 Task: Reset the filters.
Action: Mouse moved to (14, 63)
Screenshot: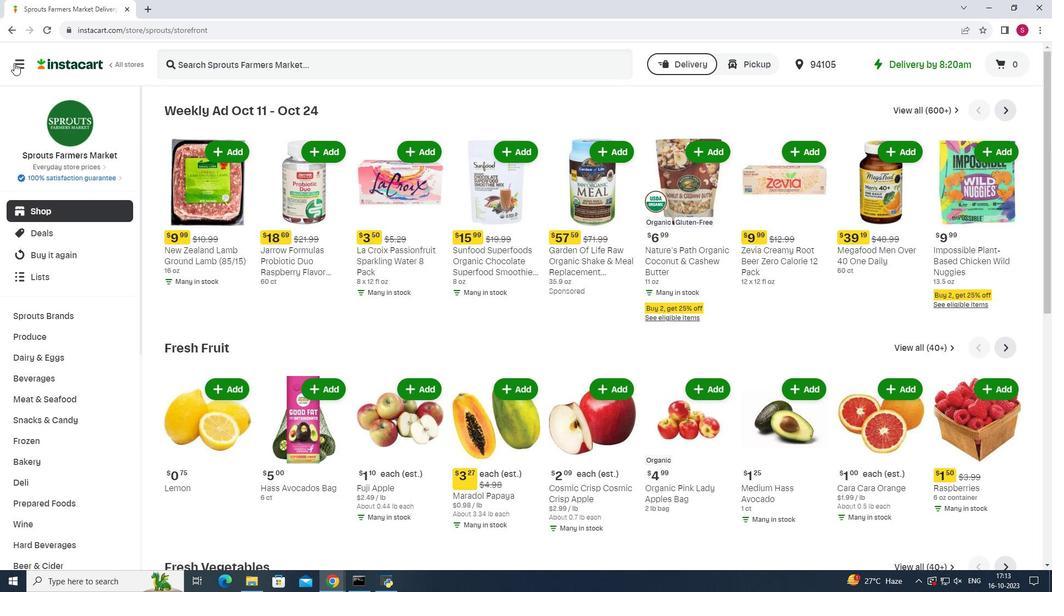 
Action: Mouse pressed left at (14, 63)
Screenshot: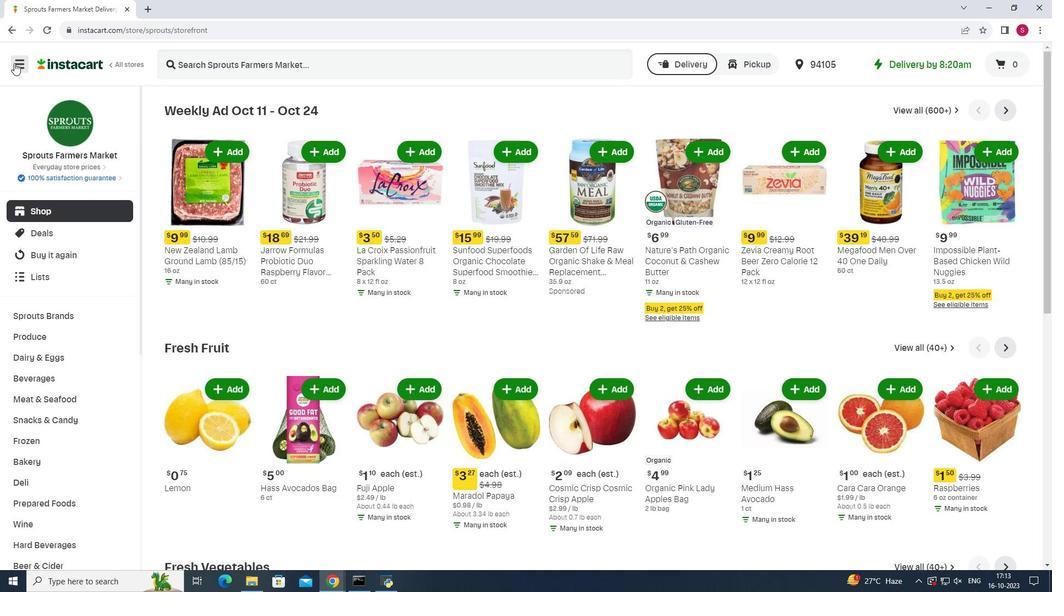 
Action: Mouse moved to (58, 286)
Screenshot: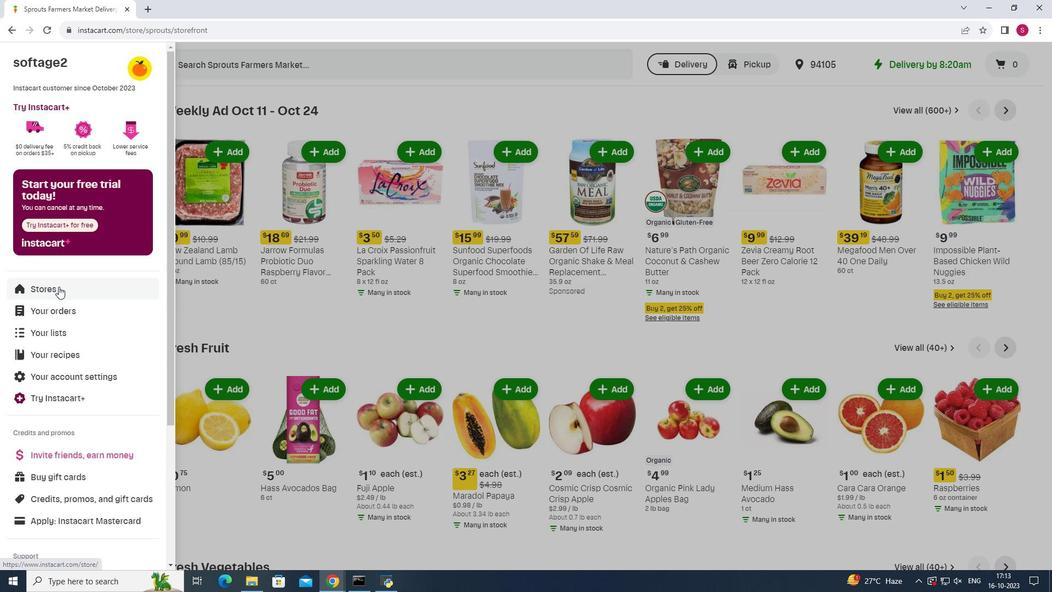 
Action: Mouse pressed left at (58, 286)
Screenshot: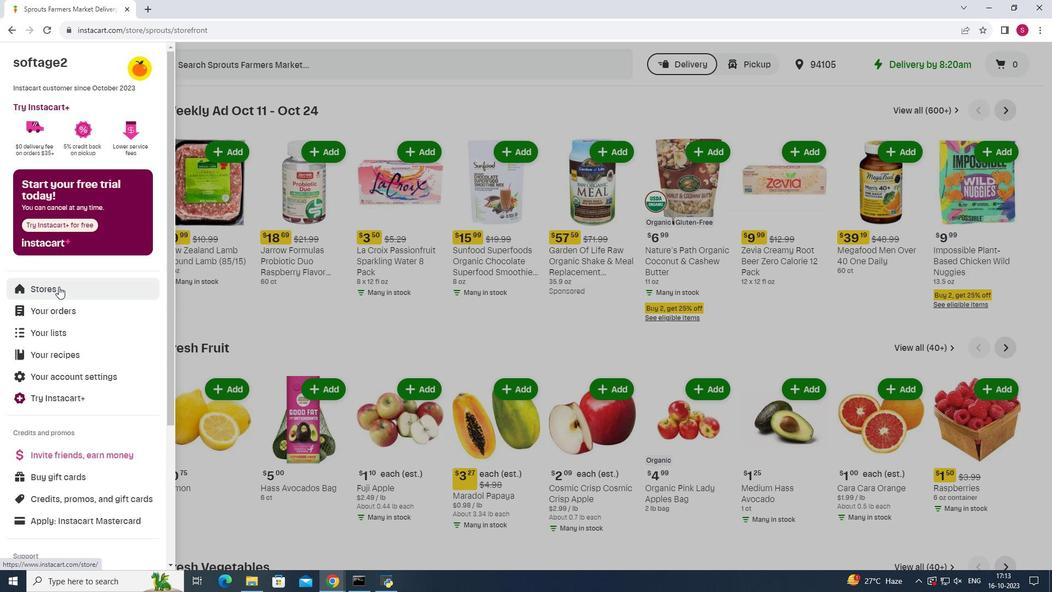 
Action: Mouse moved to (259, 93)
Screenshot: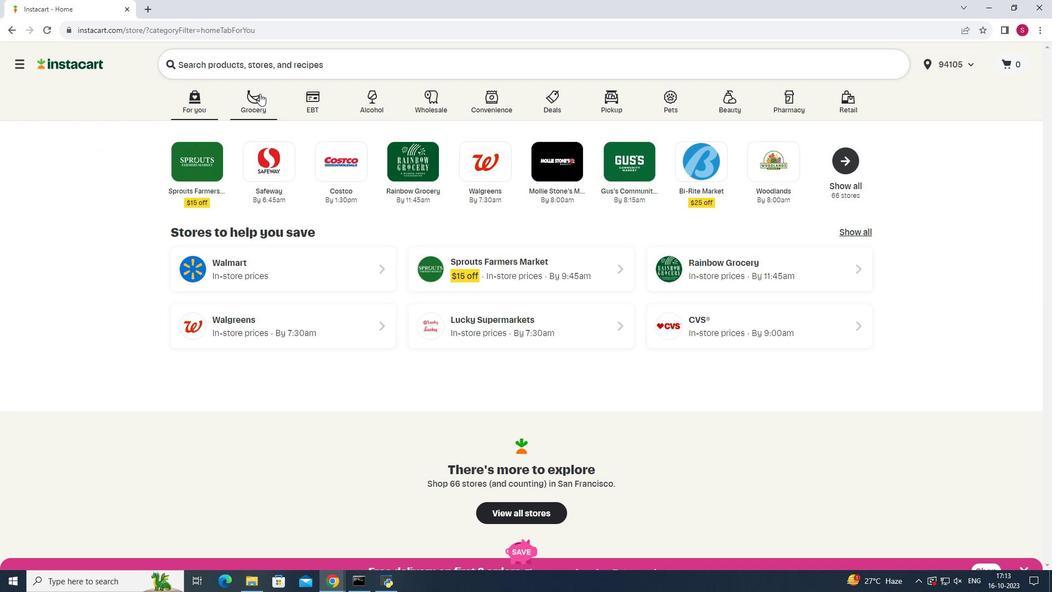 
Action: Mouse pressed left at (259, 93)
Screenshot: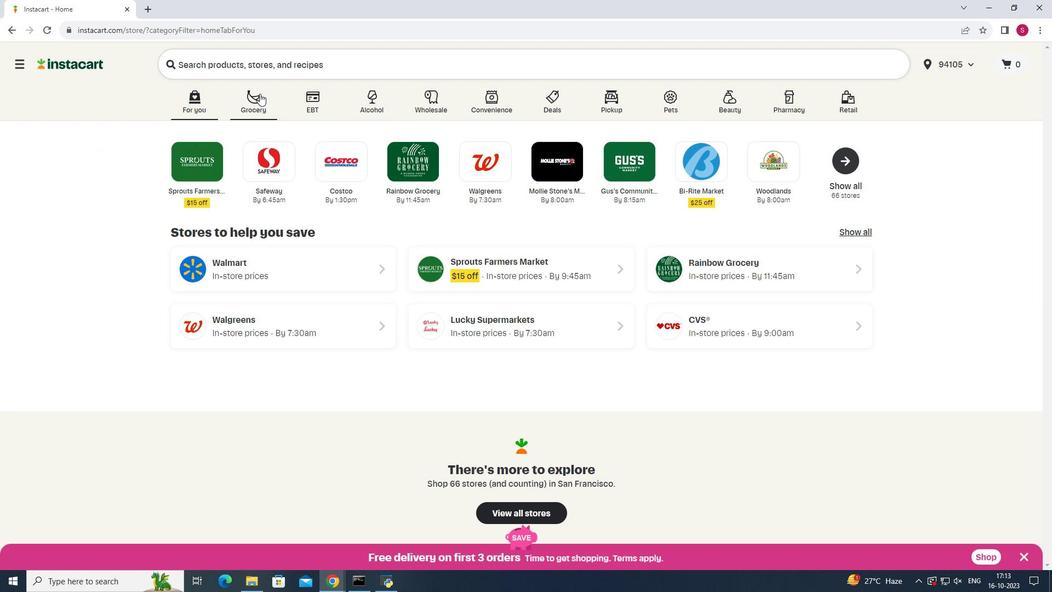 
Action: Mouse moved to (774, 155)
Screenshot: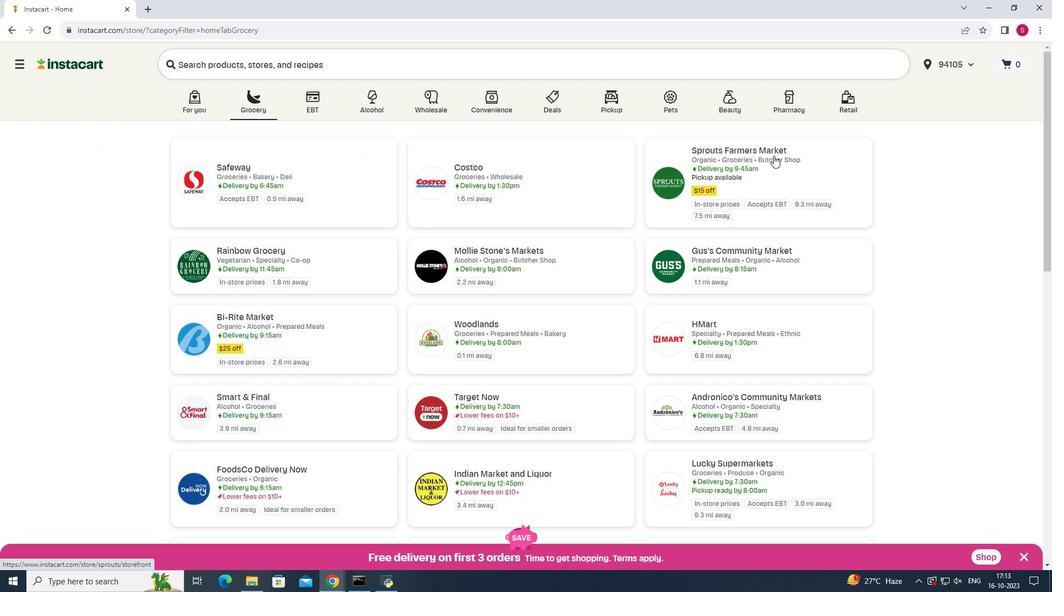 
Action: Mouse pressed left at (774, 155)
Screenshot: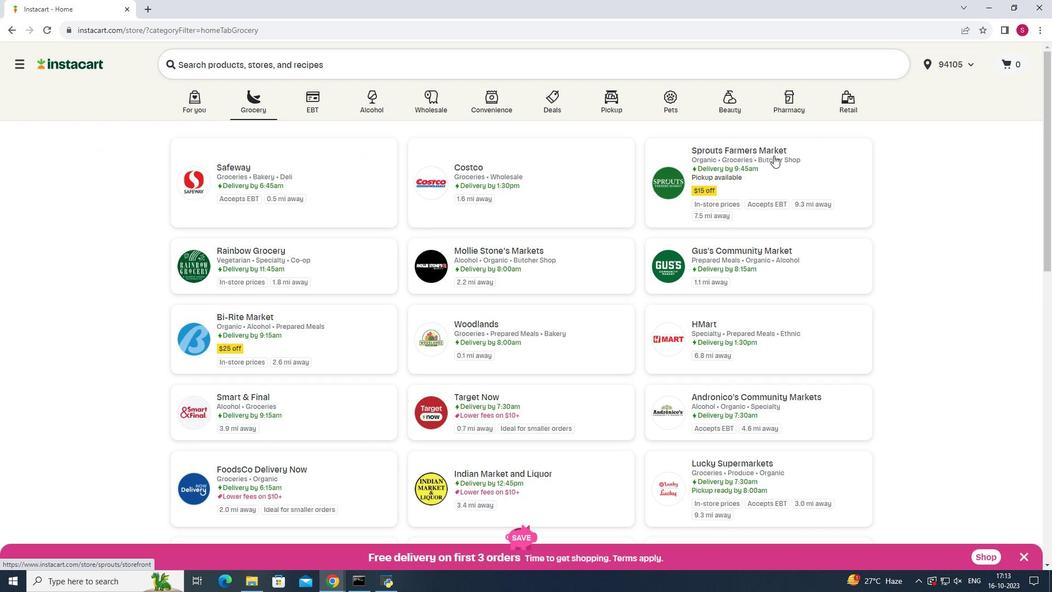 
Action: Mouse pressed left at (774, 155)
Screenshot: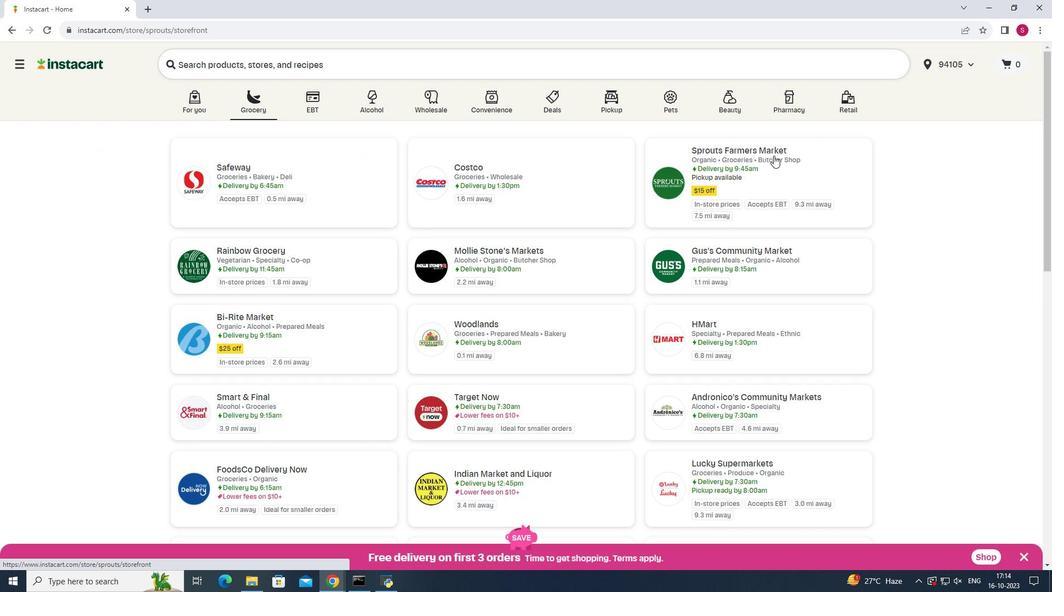 
Action: Mouse moved to (43, 393)
Screenshot: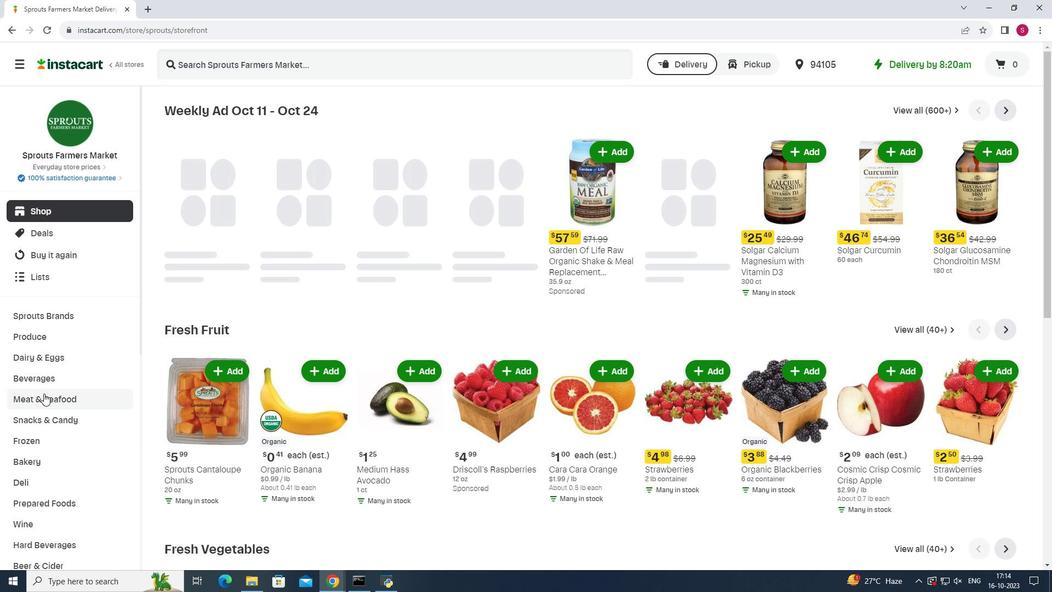 
Action: Mouse pressed left at (43, 393)
Screenshot: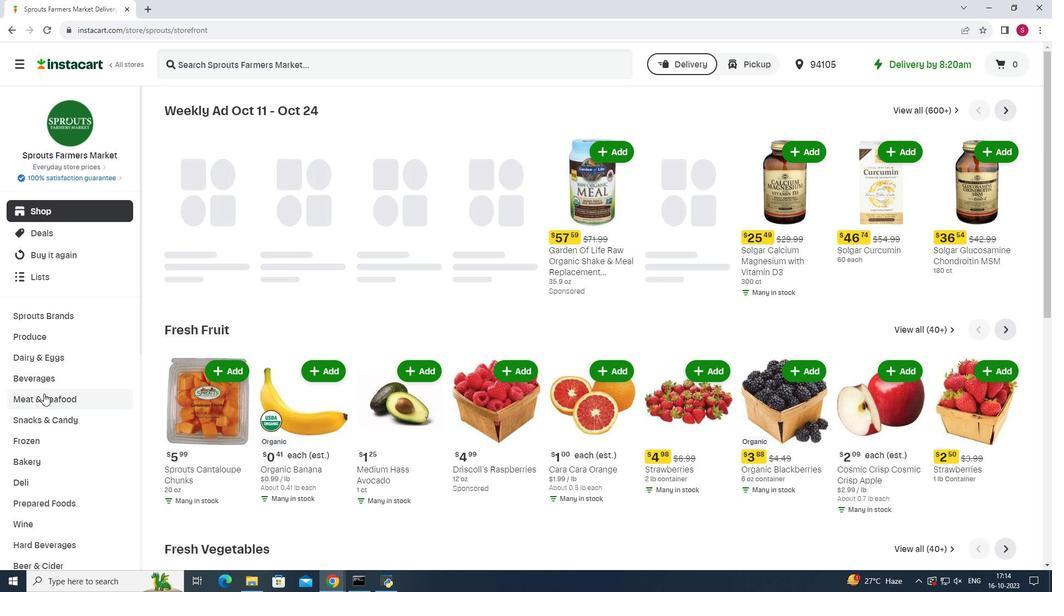 
Action: Mouse pressed left at (43, 393)
Screenshot: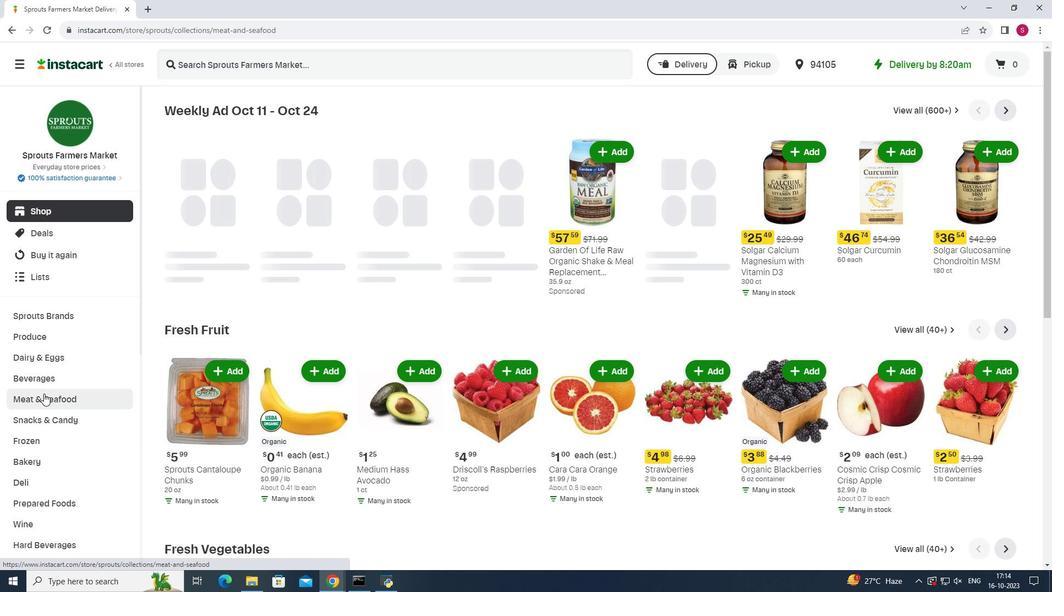 
Action: Mouse moved to (807, 133)
Screenshot: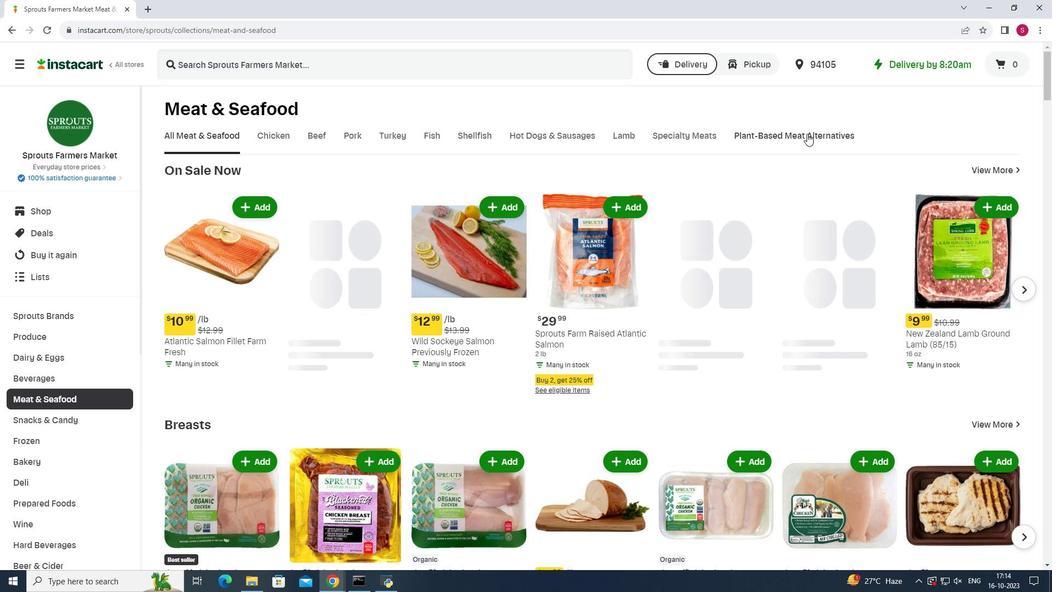 
Action: Mouse pressed left at (807, 133)
Screenshot: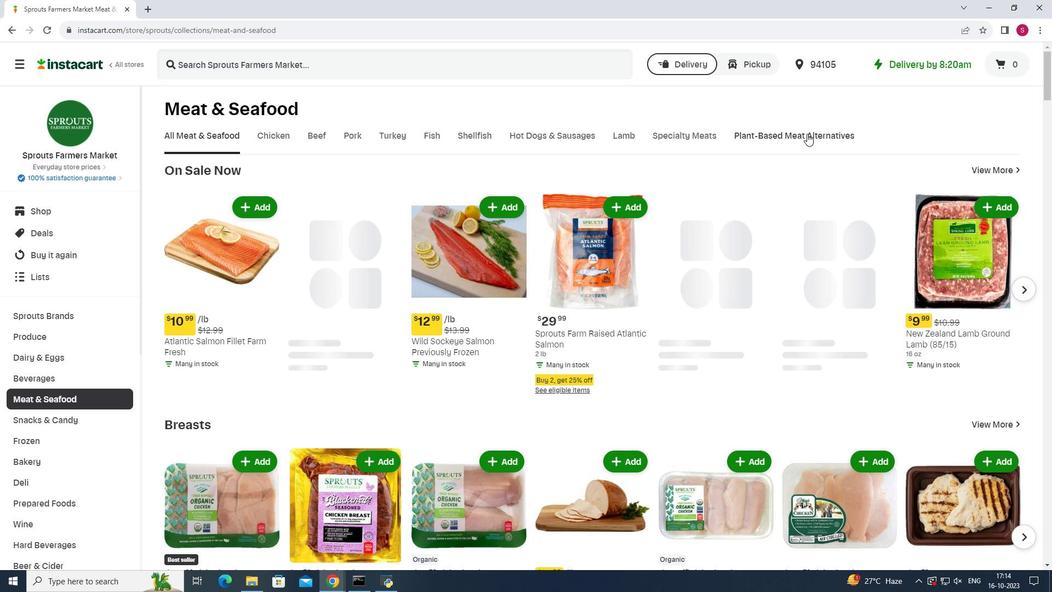
Action: Mouse moved to (410, 182)
Screenshot: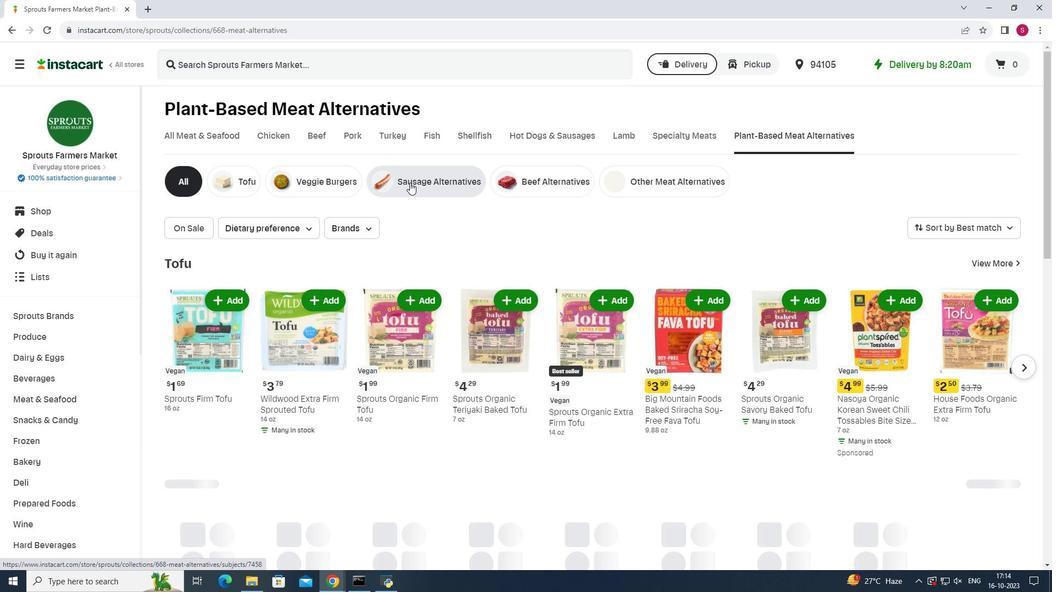 
Action: Mouse pressed left at (410, 182)
Screenshot: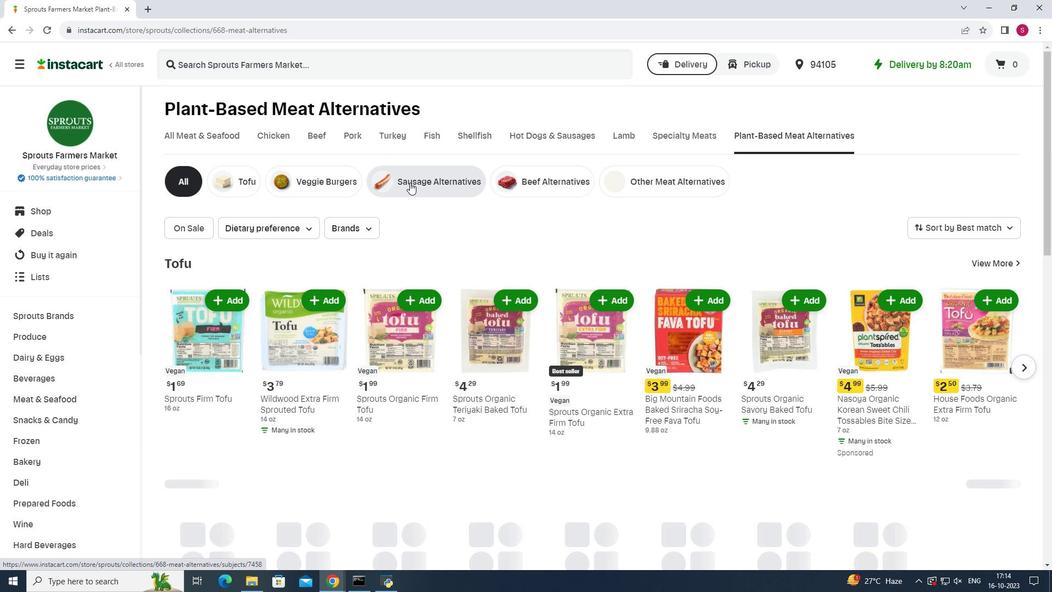 
Action: Mouse moved to (369, 228)
Screenshot: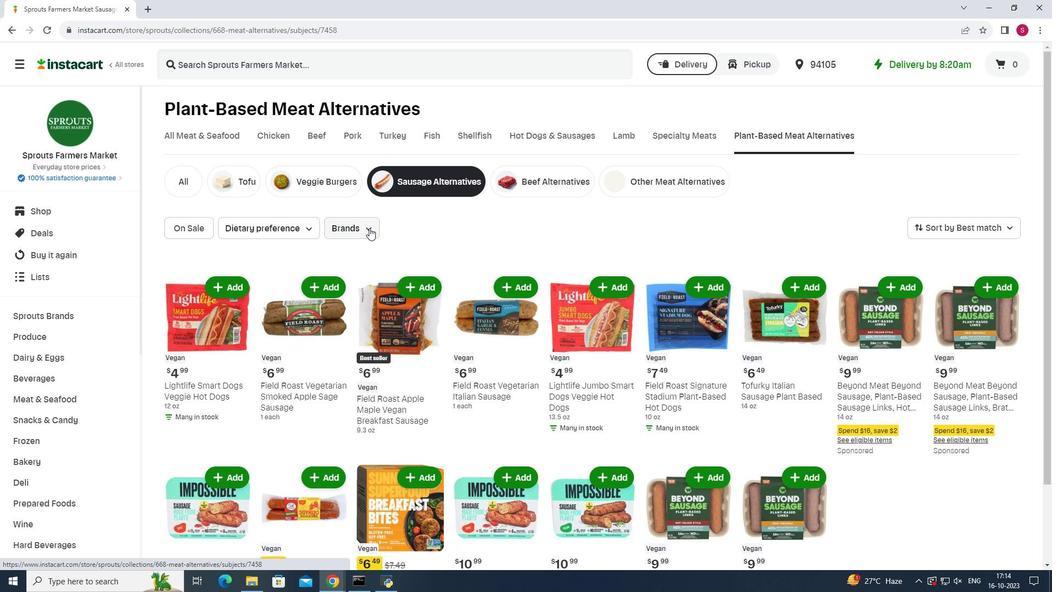 
Action: Mouse pressed left at (369, 228)
Screenshot: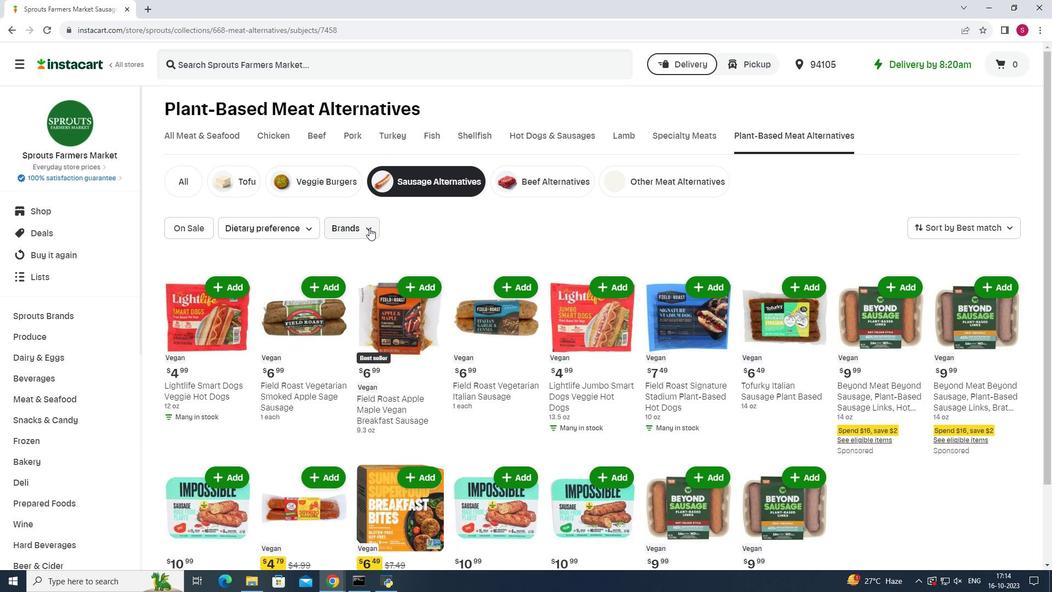 
Action: Mouse moved to (414, 219)
Screenshot: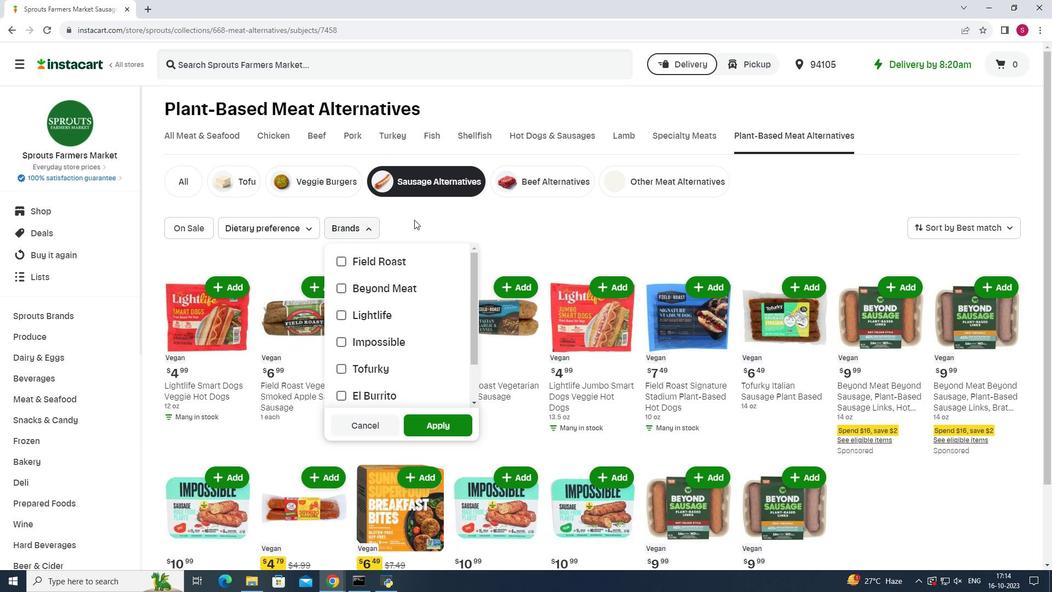 
Action: Mouse pressed left at (414, 219)
Screenshot: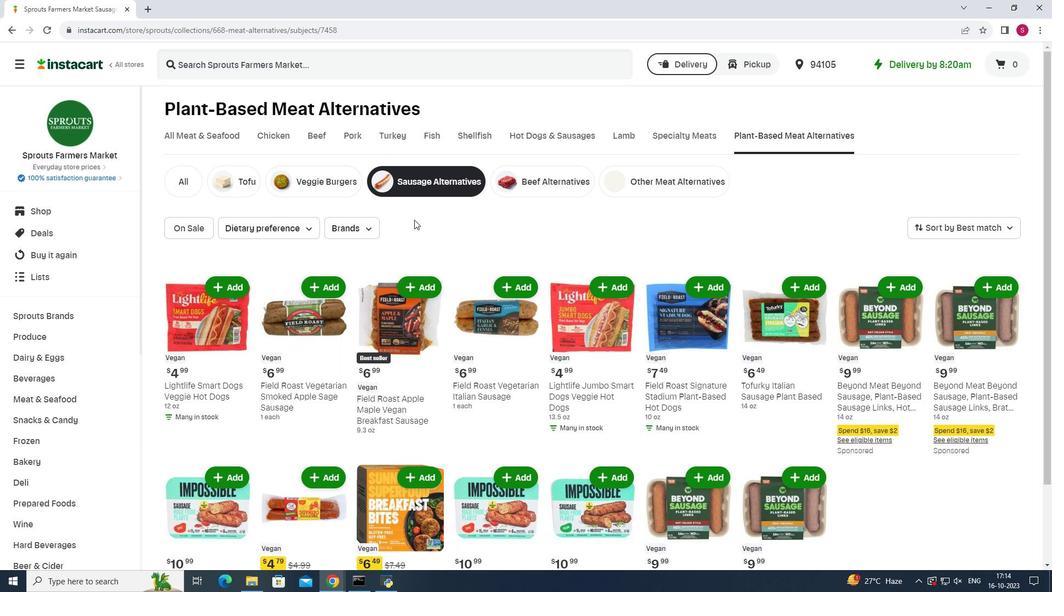 
Action: Mouse moved to (201, 227)
Screenshot: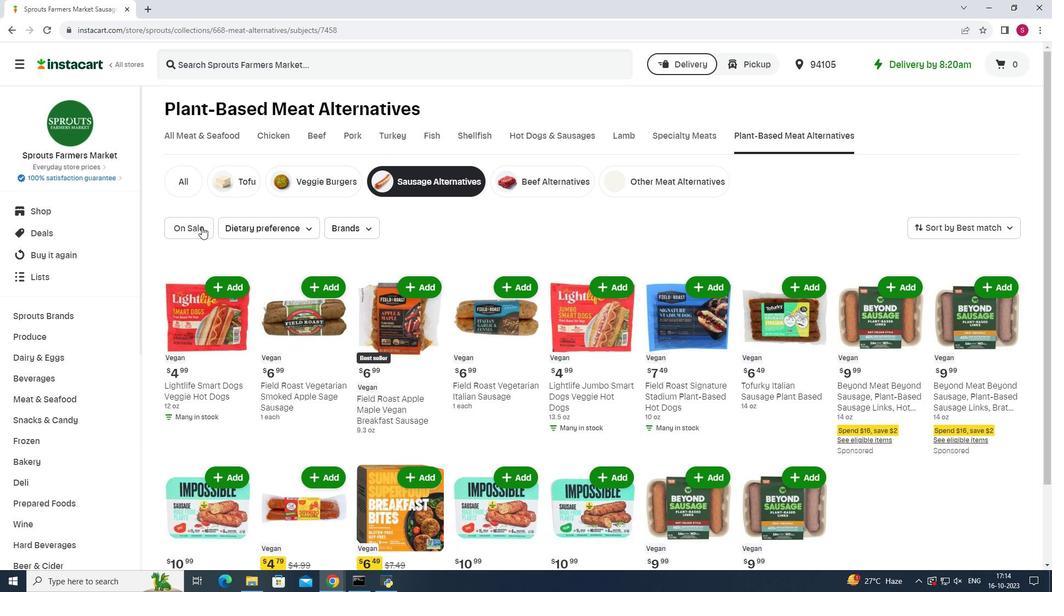 
Action: Mouse pressed left at (201, 227)
Screenshot: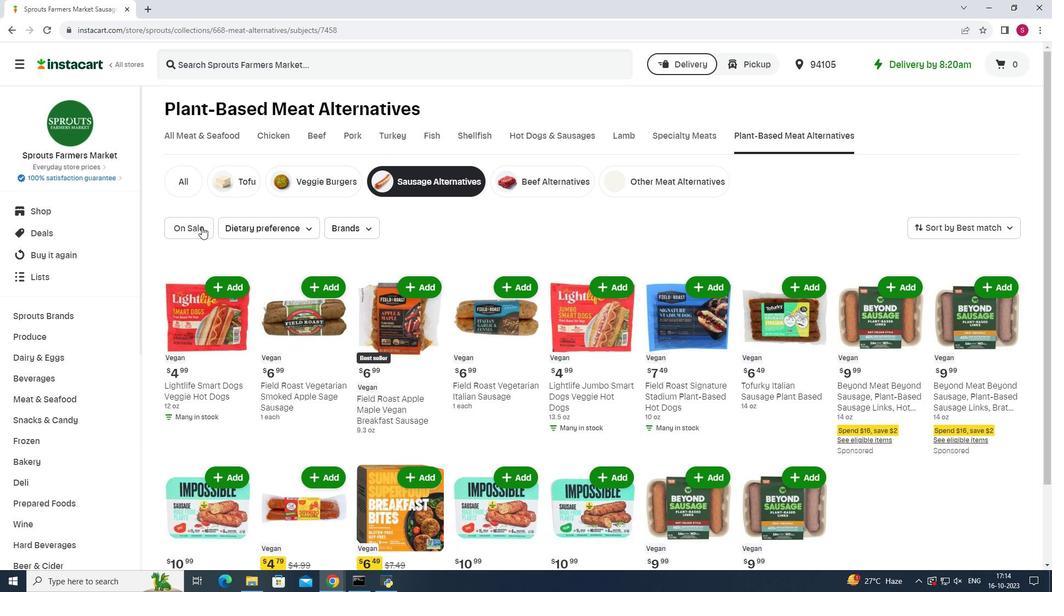 
Action: Mouse moved to (414, 230)
Screenshot: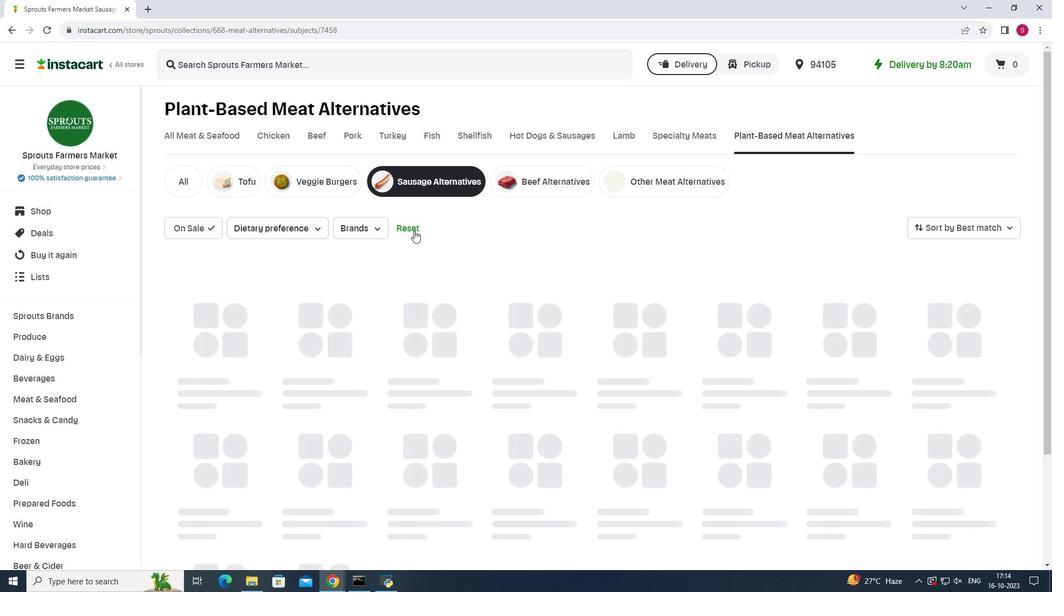 
Action: Mouse pressed left at (414, 230)
Screenshot: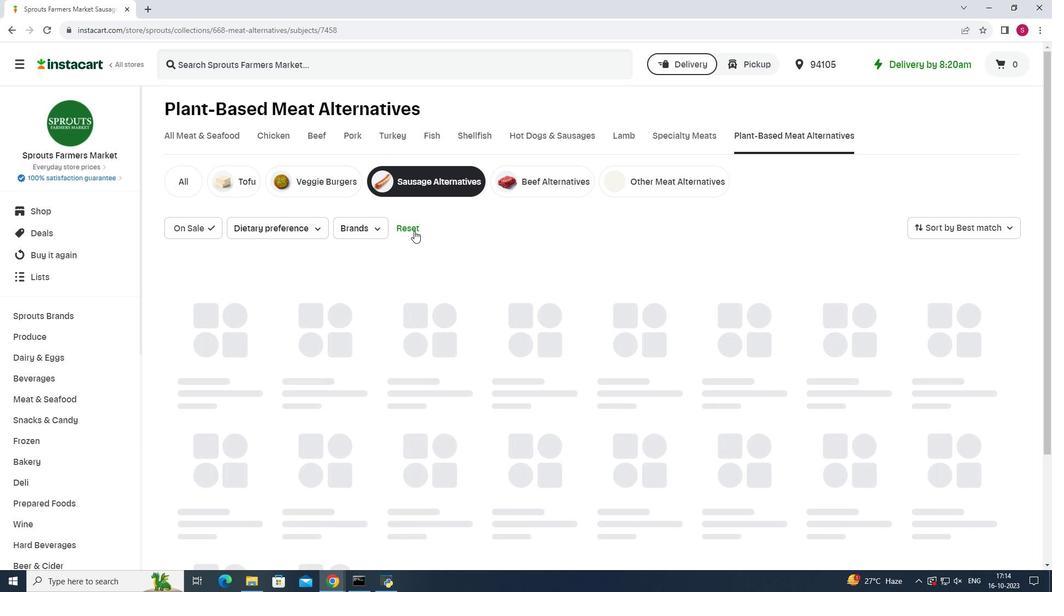 
